 Task: In the  document autobiography.docx Use the feature 'and check spelling and grammer' Change font style of header to '24' Select the body of letter and change paragraph spacing to  Double
Action: Mouse moved to (237, 395)
Screenshot: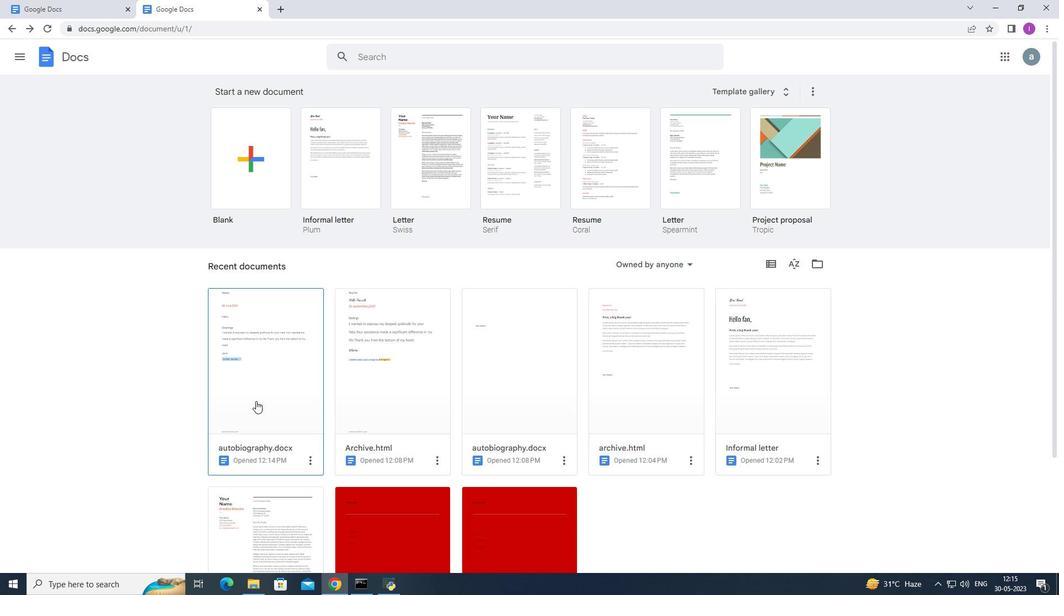 
Action: Mouse pressed left at (237, 395)
Screenshot: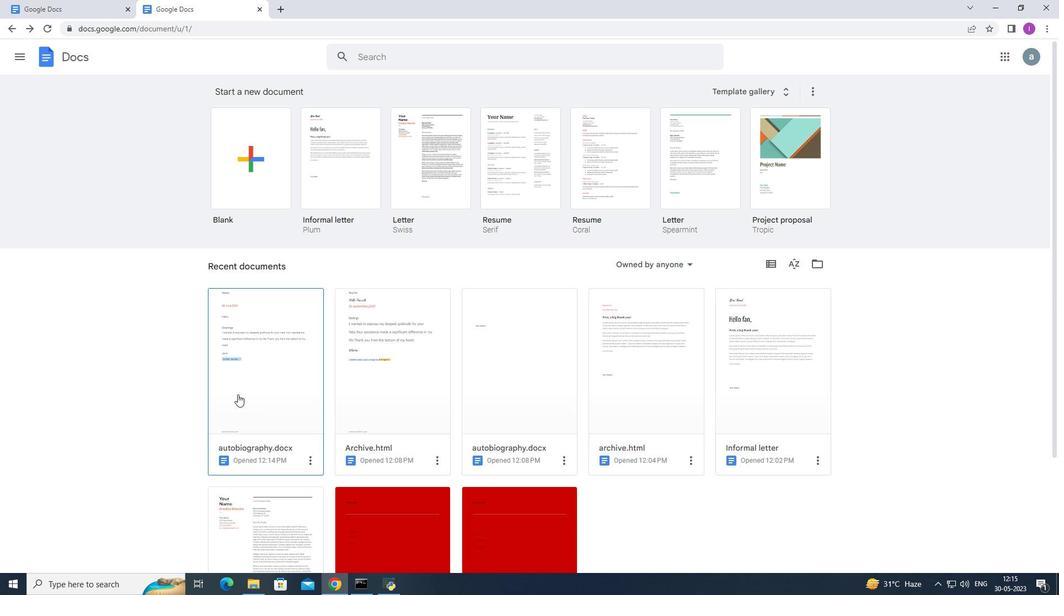 
Action: Mouse moved to (348, 344)
Screenshot: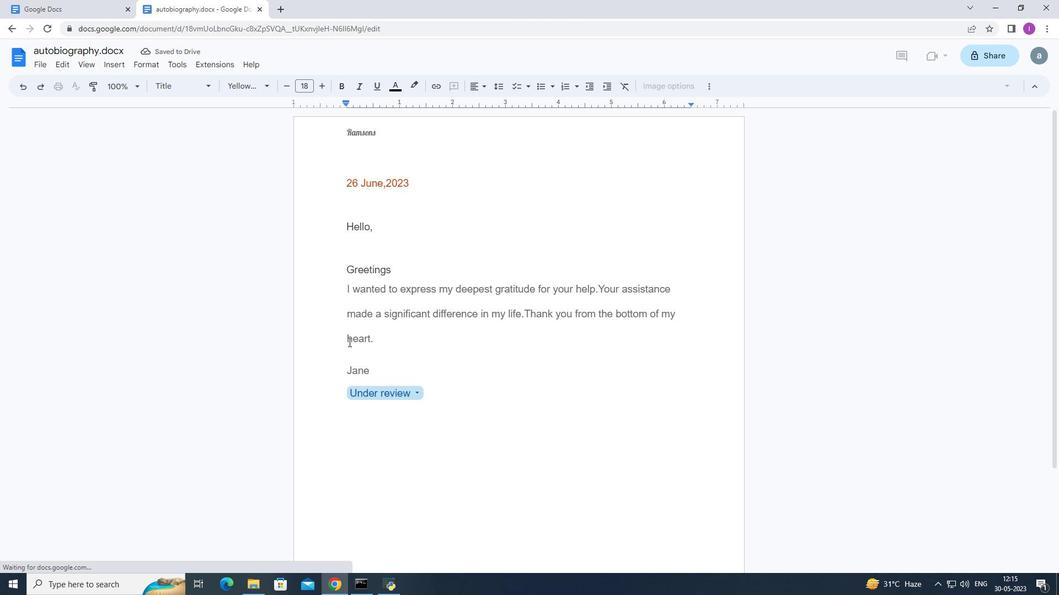 
Action: Mouse scrolled (348, 345) with delta (0, 0)
Screenshot: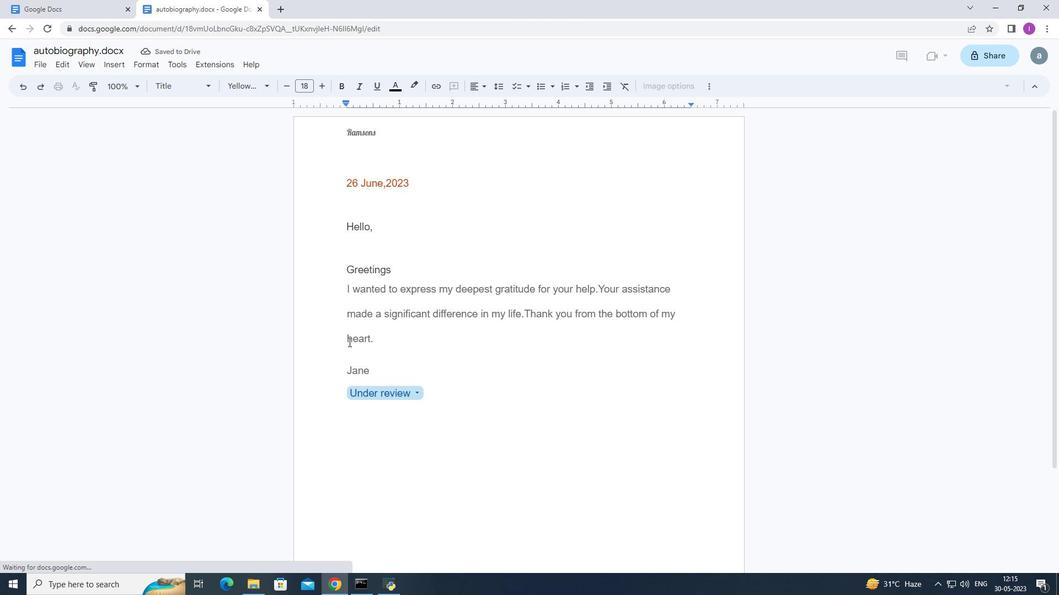
Action: Mouse moved to (348, 348)
Screenshot: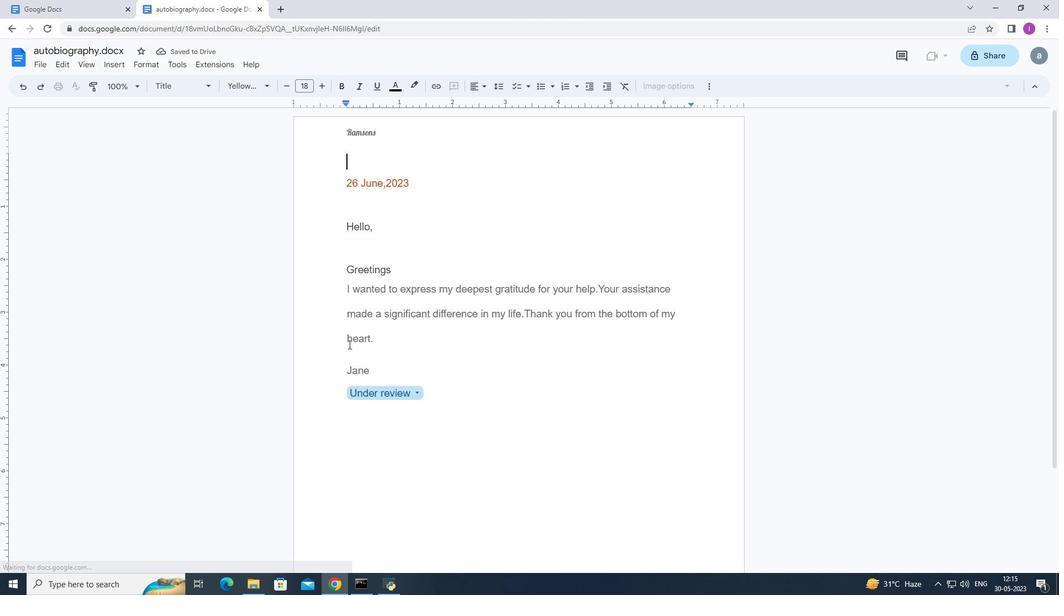 
Action: Mouse scrolled (348, 348) with delta (0, 0)
Screenshot: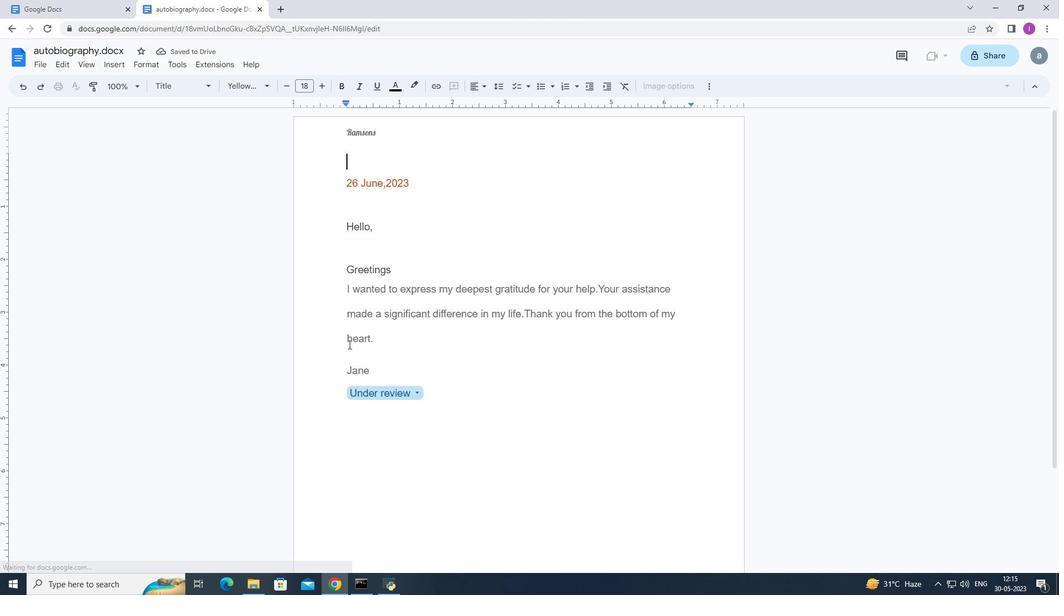 
Action: Mouse moved to (183, 63)
Screenshot: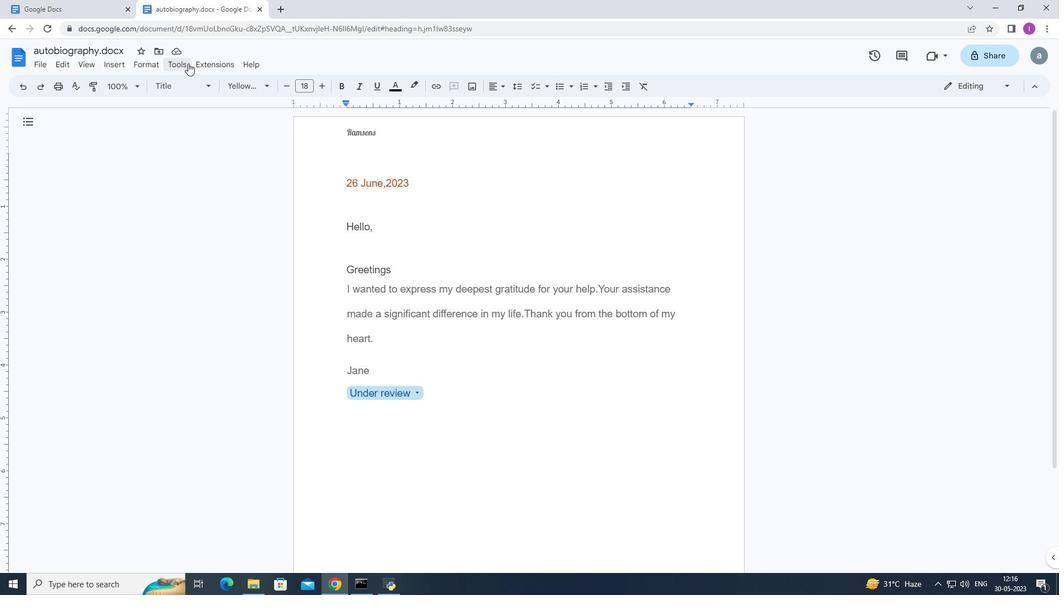 
Action: Mouse pressed left at (183, 63)
Screenshot: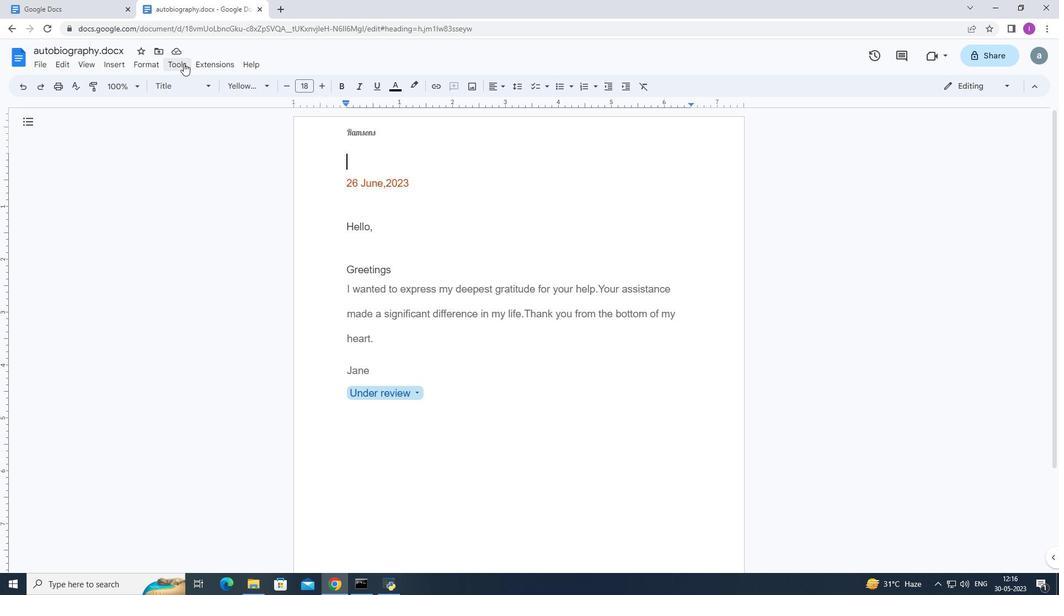 
Action: Mouse moved to (191, 79)
Screenshot: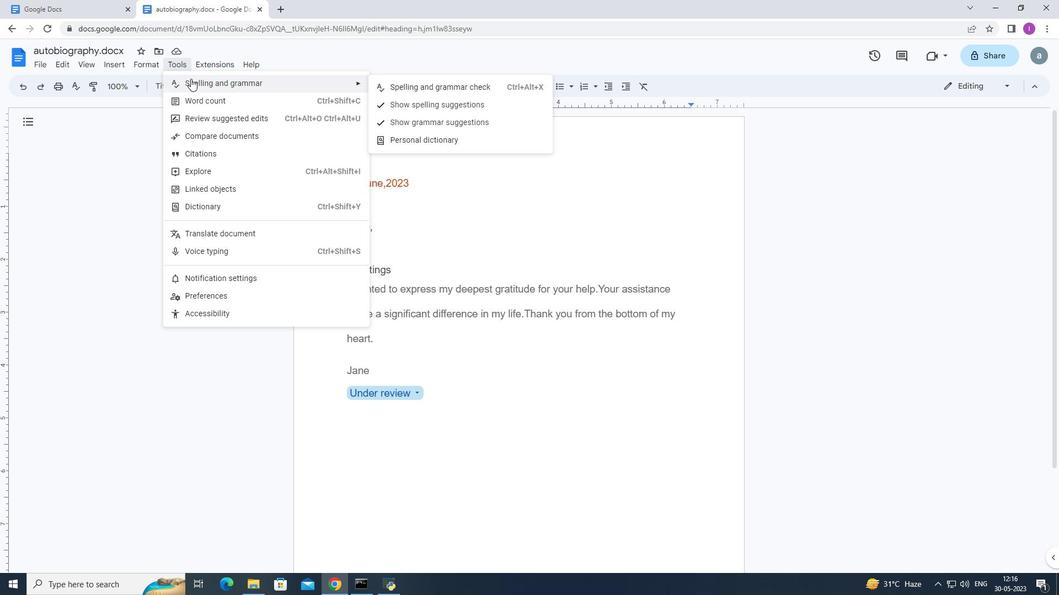 
Action: Mouse pressed left at (191, 79)
Screenshot: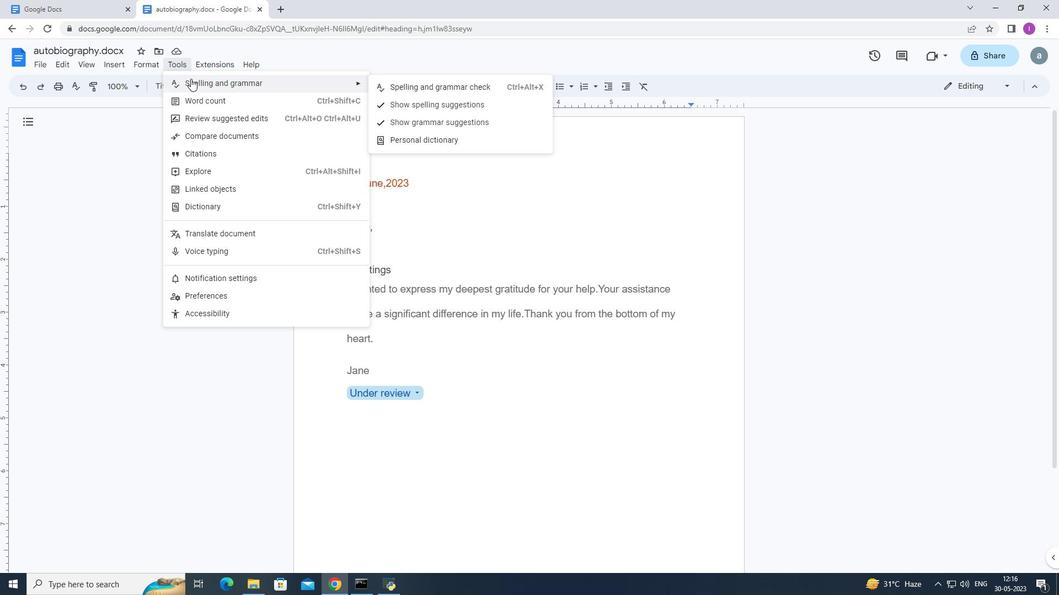
Action: Mouse moved to (393, 86)
Screenshot: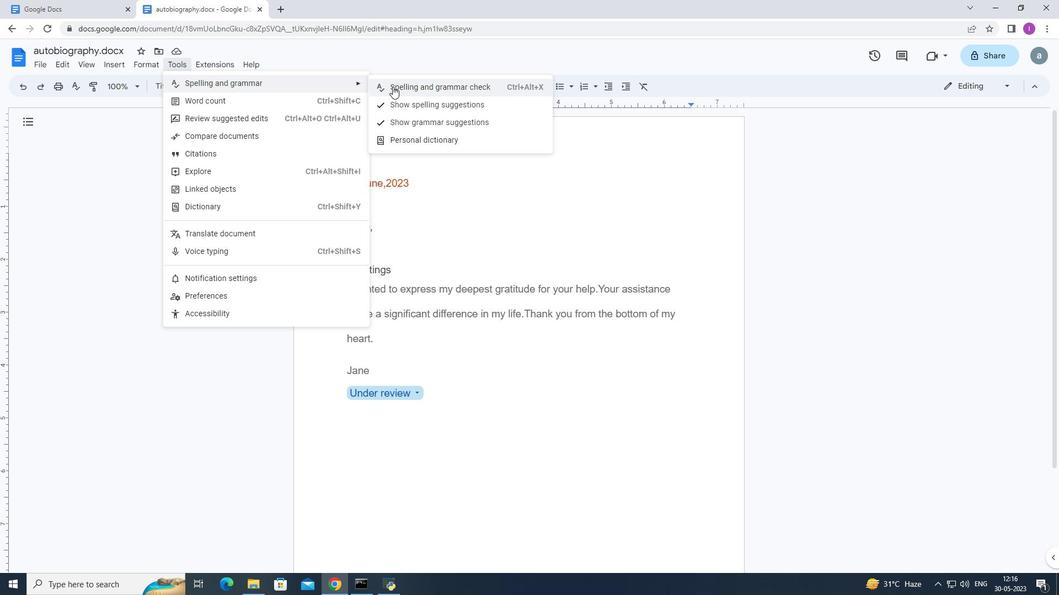 
Action: Mouse pressed left at (393, 86)
Screenshot: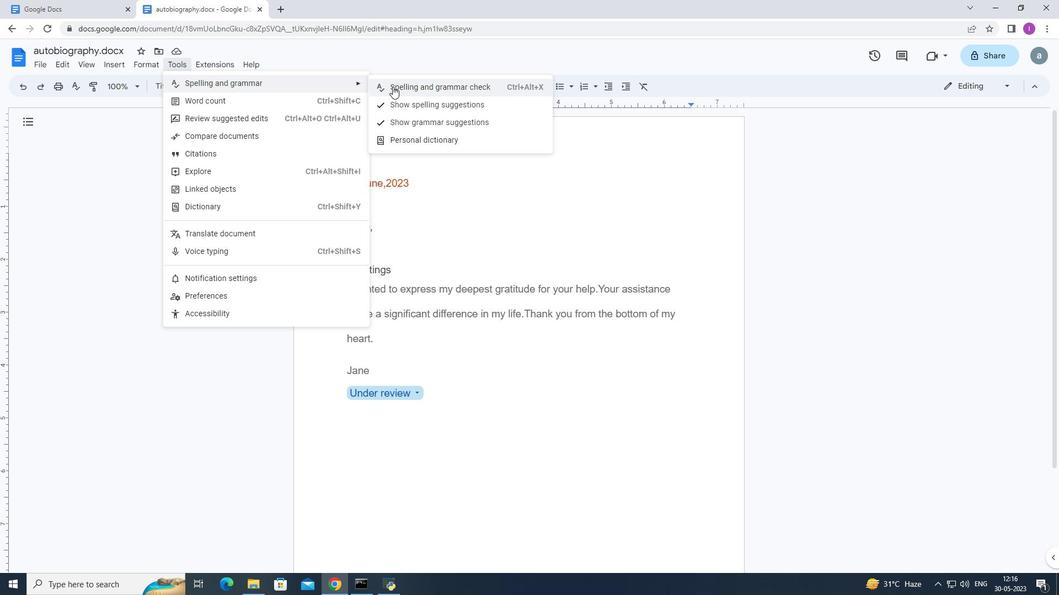 
Action: Mouse moved to (419, 257)
Screenshot: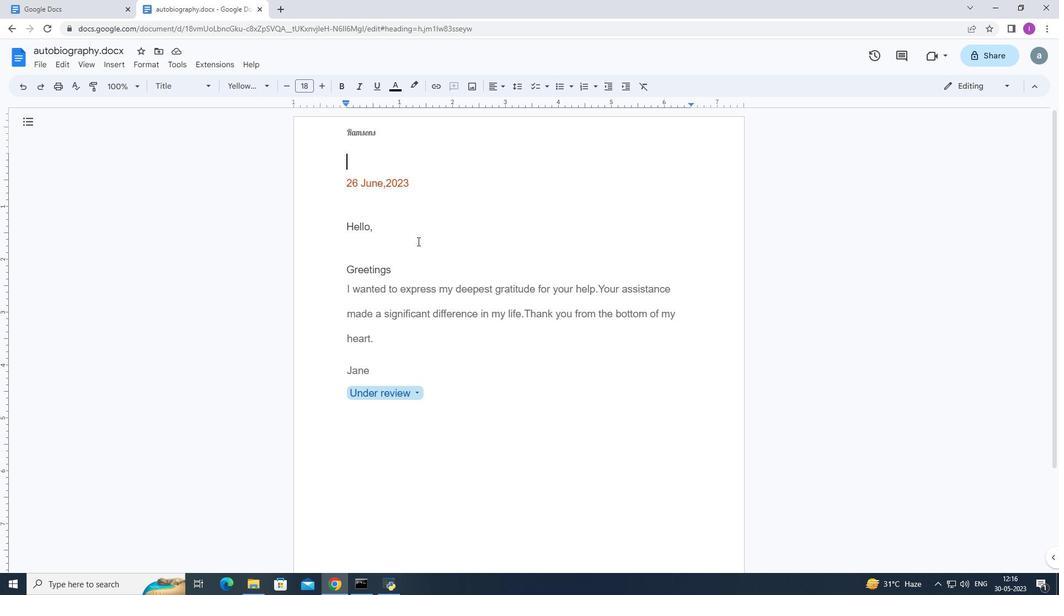 
Action: Mouse scrolled (419, 257) with delta (0, 0)
Screenshot: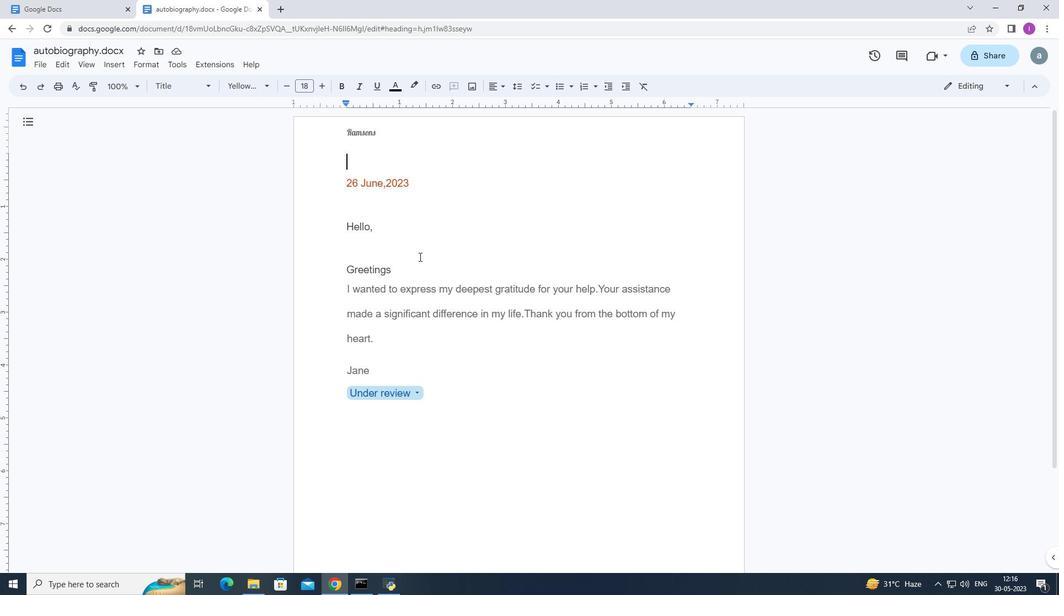 
Action: Mouse scrolled (419, 257) with delta (0, 0)
Screenshot: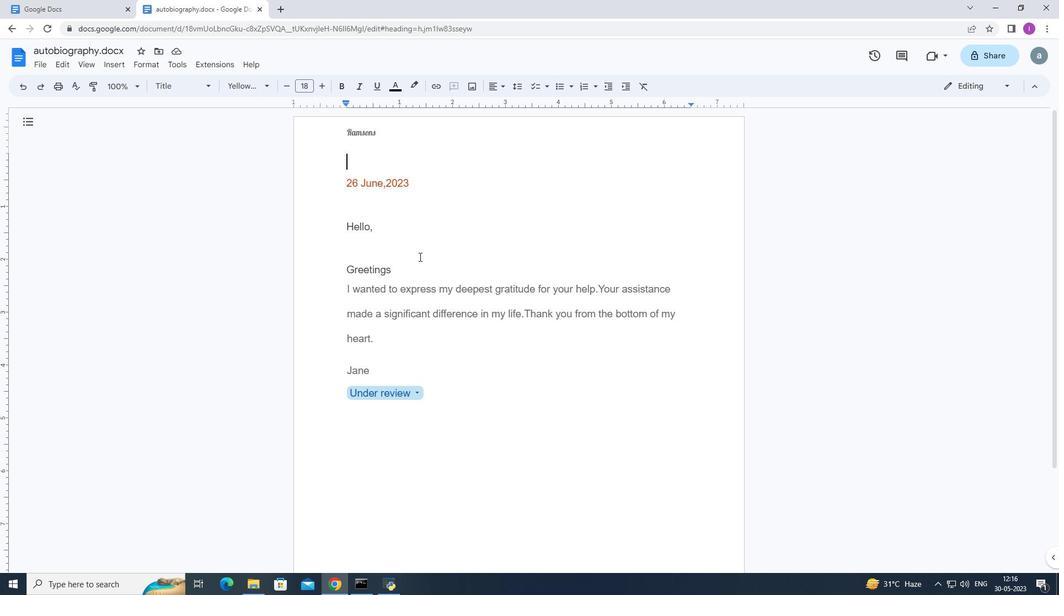 
Action: Mouse moved to (338, 131)
Screenshot: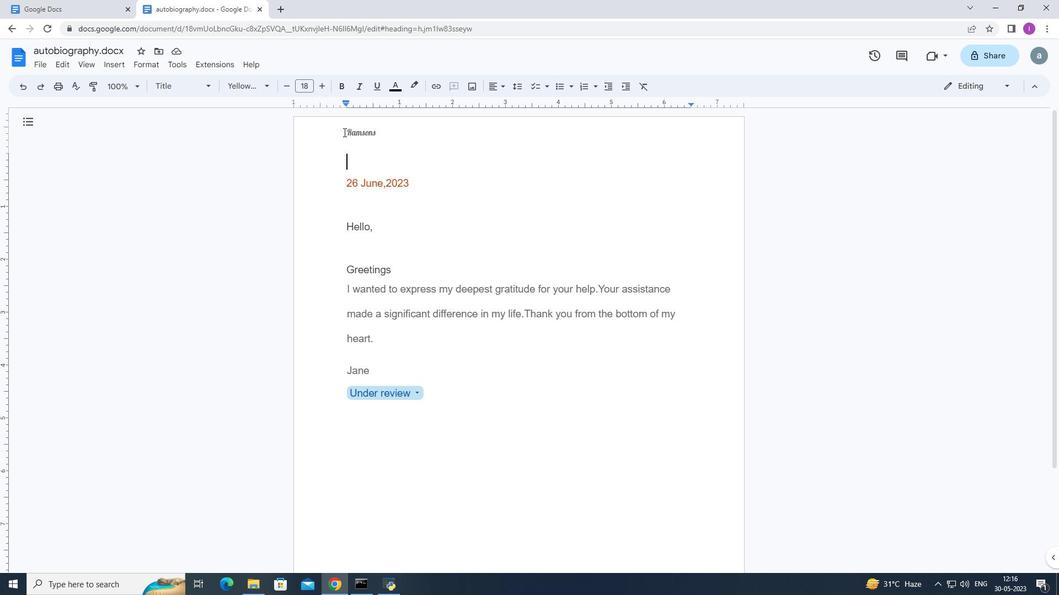 
Action: Mouse pressed left at (338, 131)
Screenshot: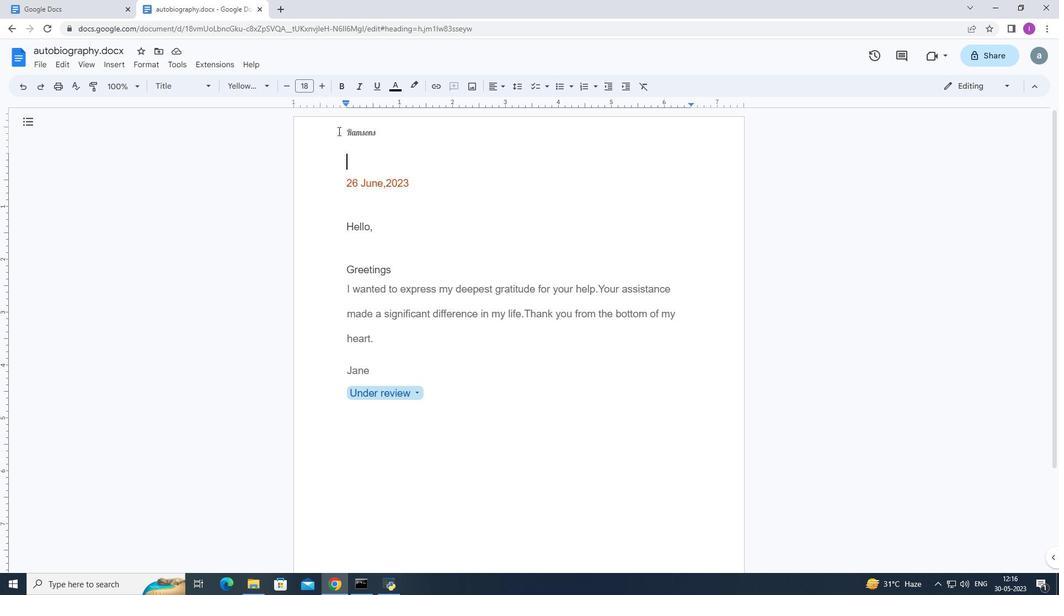 
Action: Mouse moved to (466, 177)
Screenshot: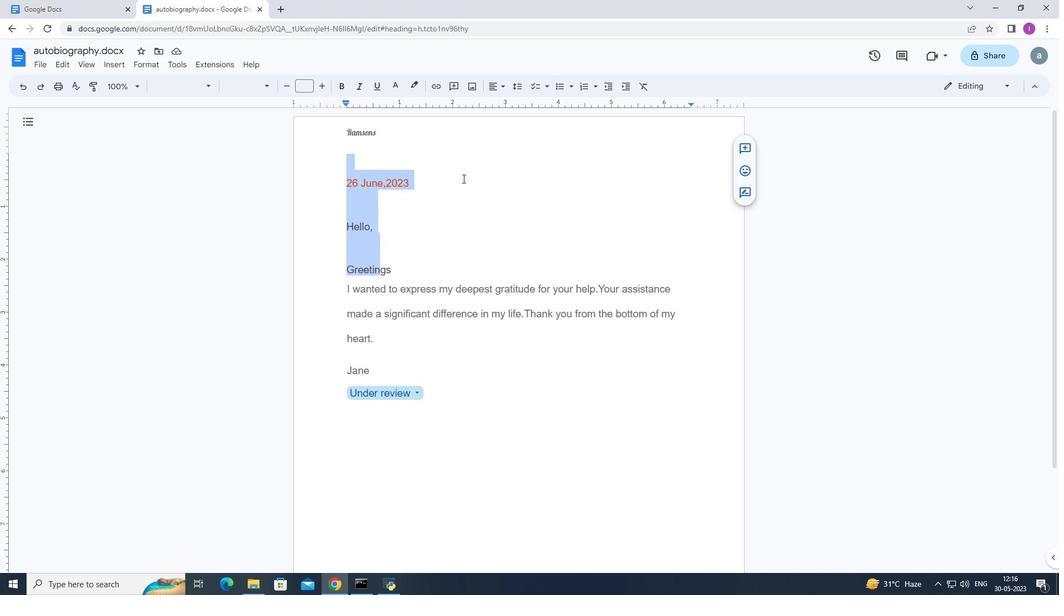 
Action: Mouse pressed left at (466, 177)
Screenshot: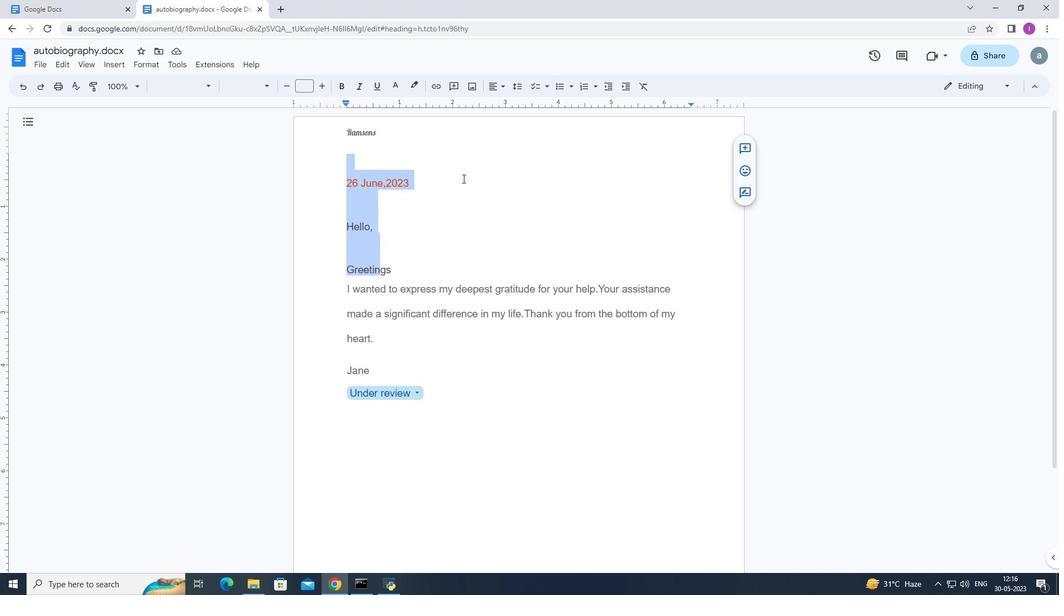
Action: Mouse moved to (391, 235)
Screenshot: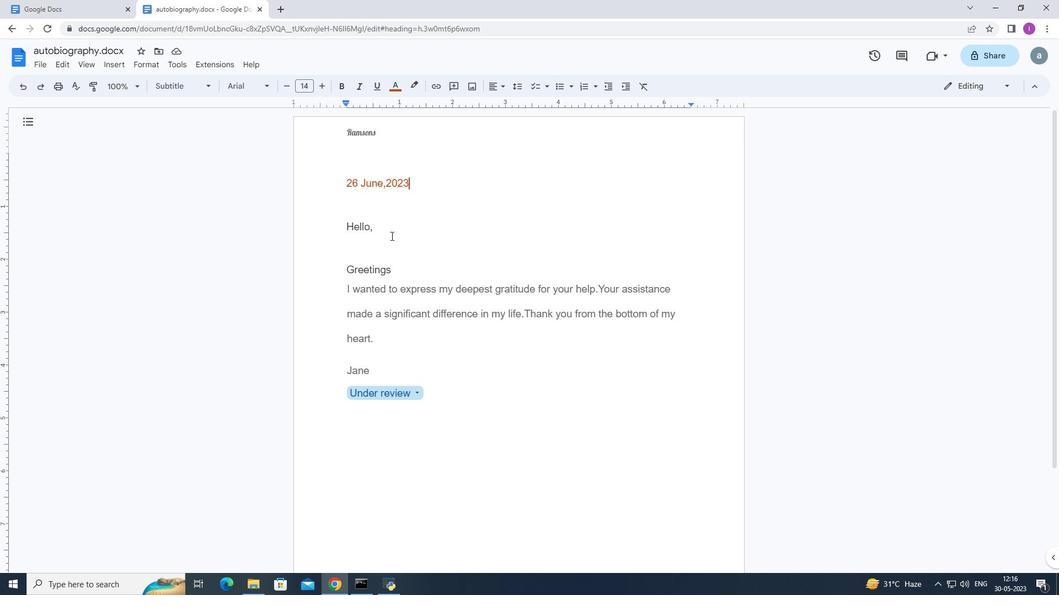 
Action: Mouse pressed left at (391, 235)
Screenshot: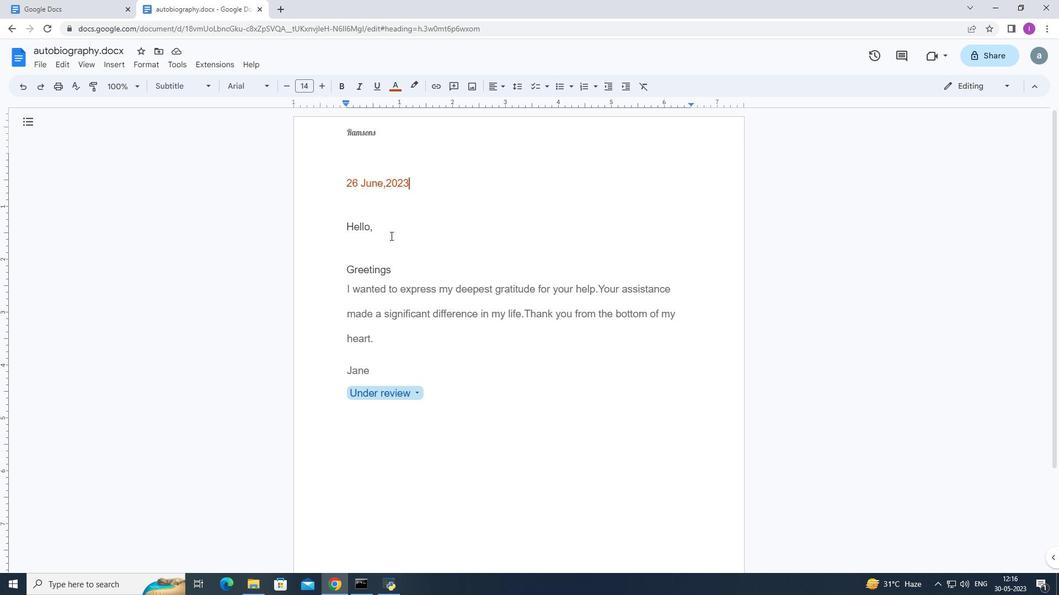 
Action: Mouse moved to (571, 213)
Screenshot: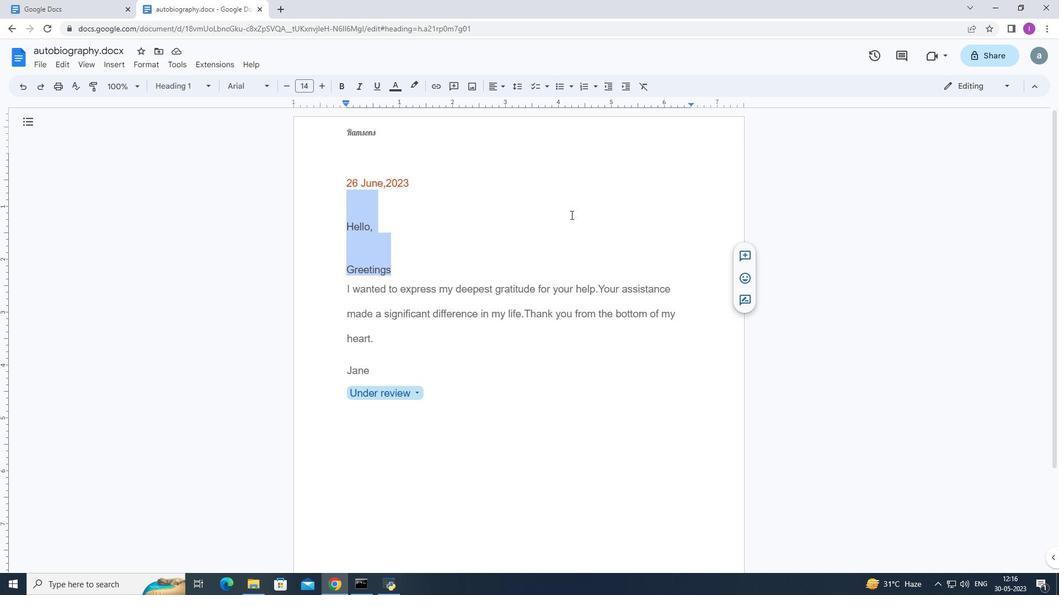 
Action: Mouse pressed left at (571, 213)
Screenshot: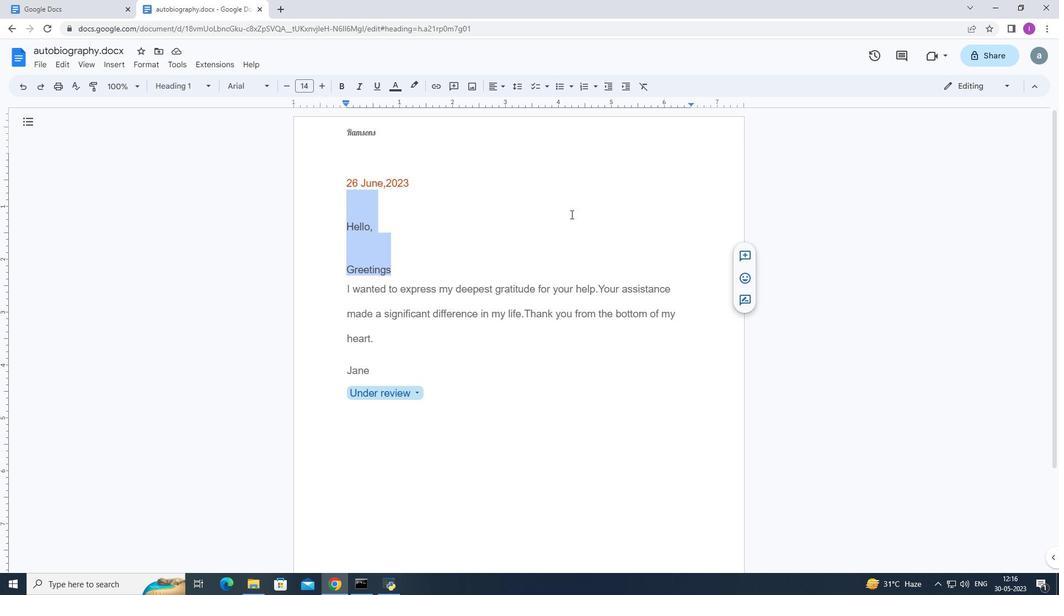 
Action: Mouse moved to (426, 267)
Screenshot: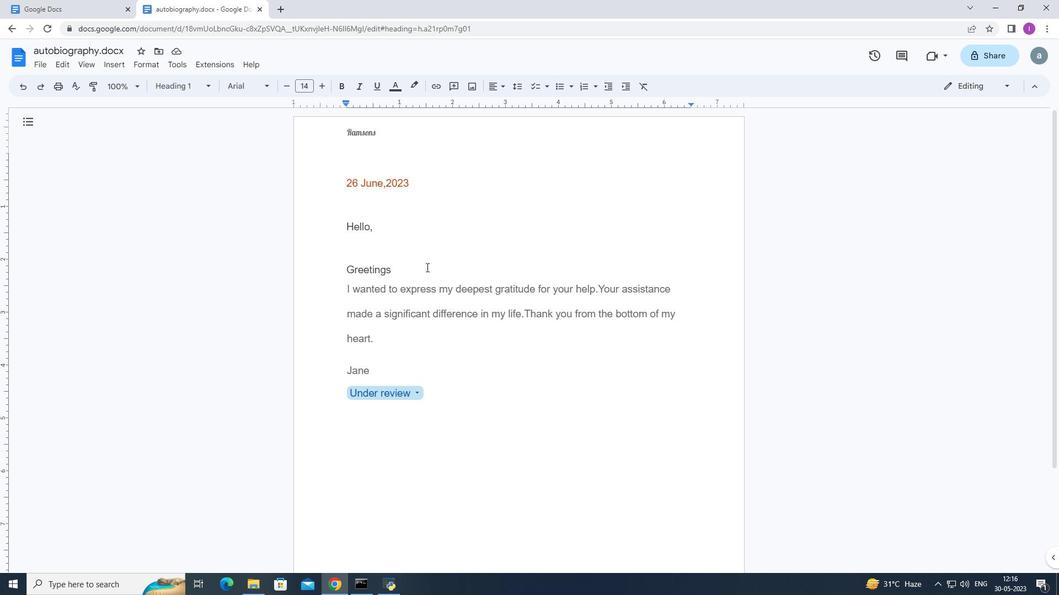 
Action: Mouse pressed left at (426, 267)
Screenshot: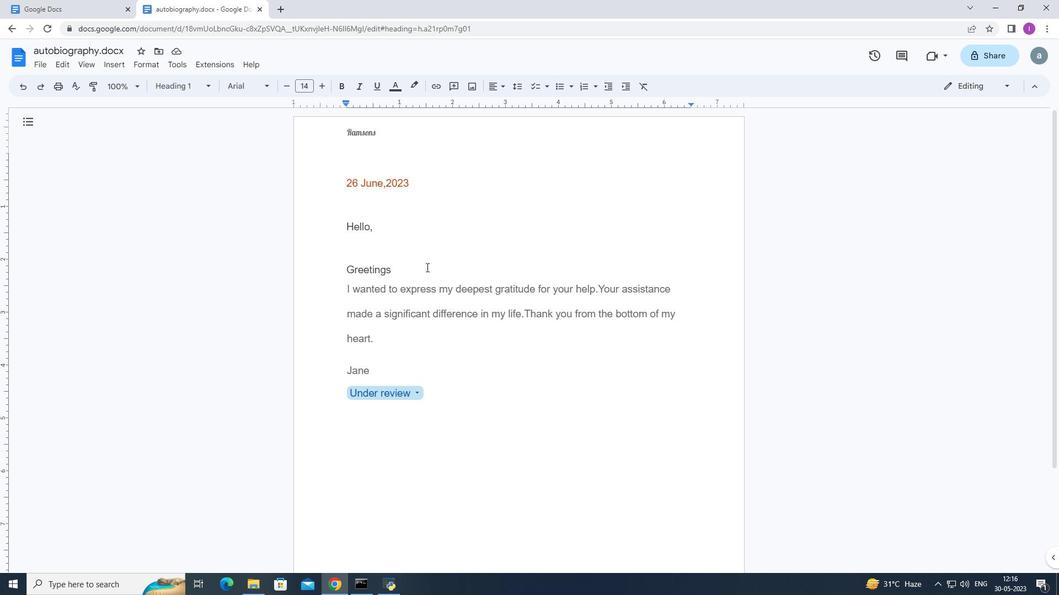 
Action: Mouse moved to (270, 87)
Screenshot: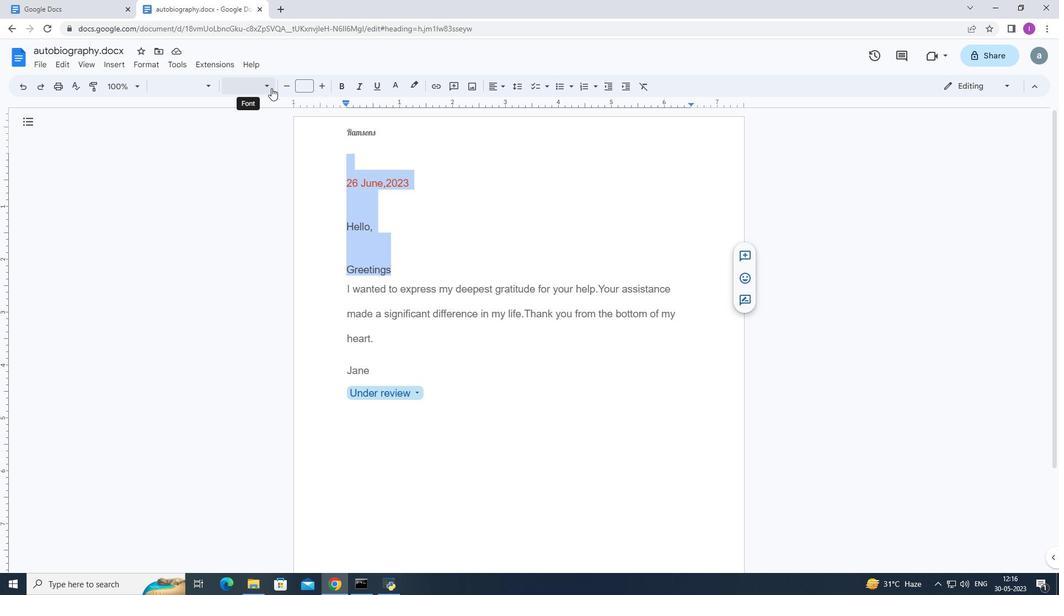 
Action: Mouse pressed left at (270, 87)
Screenshot: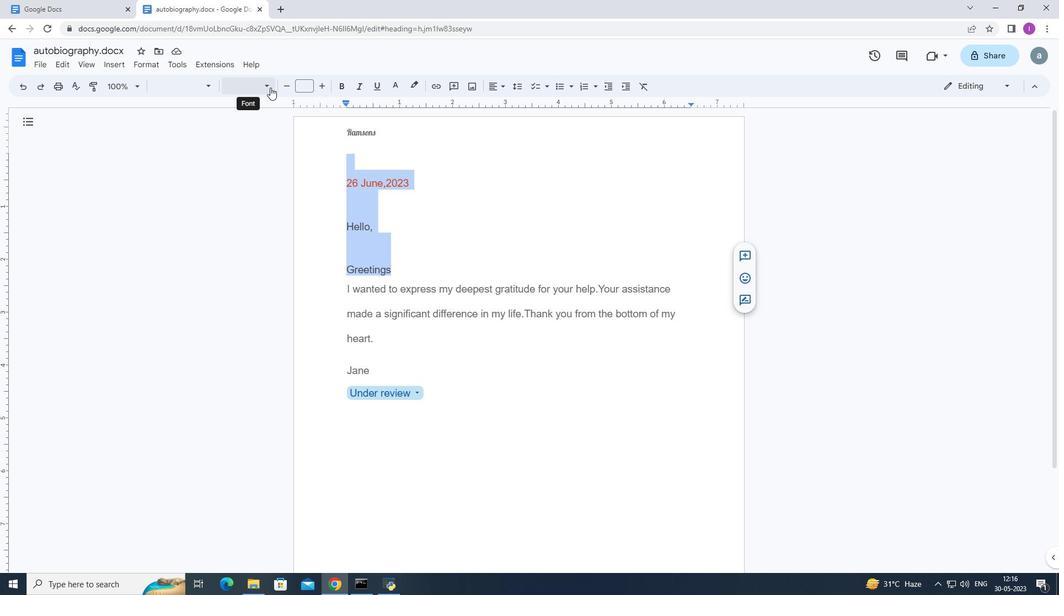 
Action: Mouse moved to (310, 86)
Screenshot: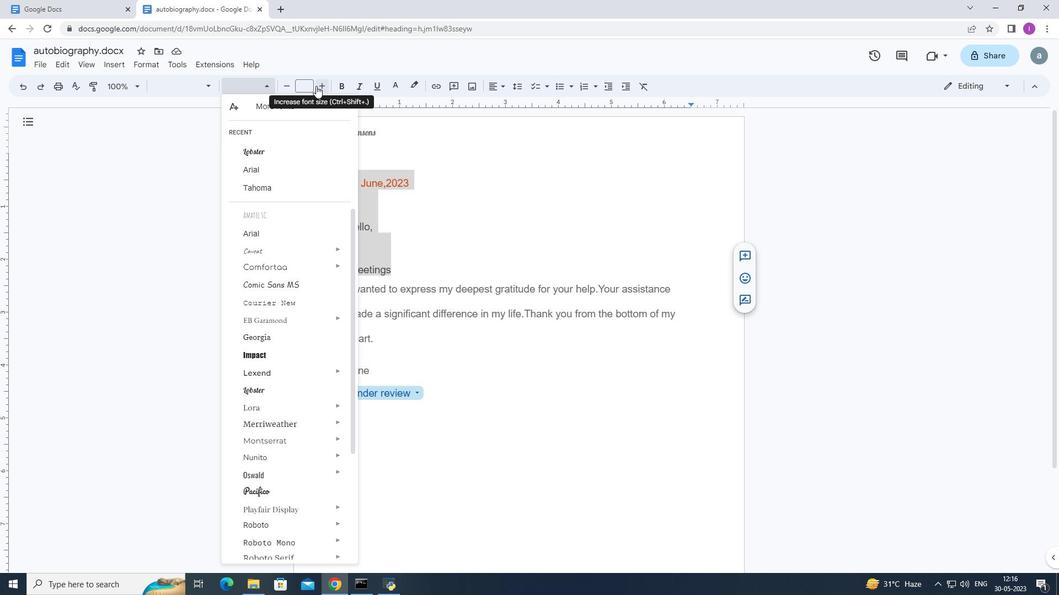
Action: Mouse pressed left at (310, 86)
Screenshot: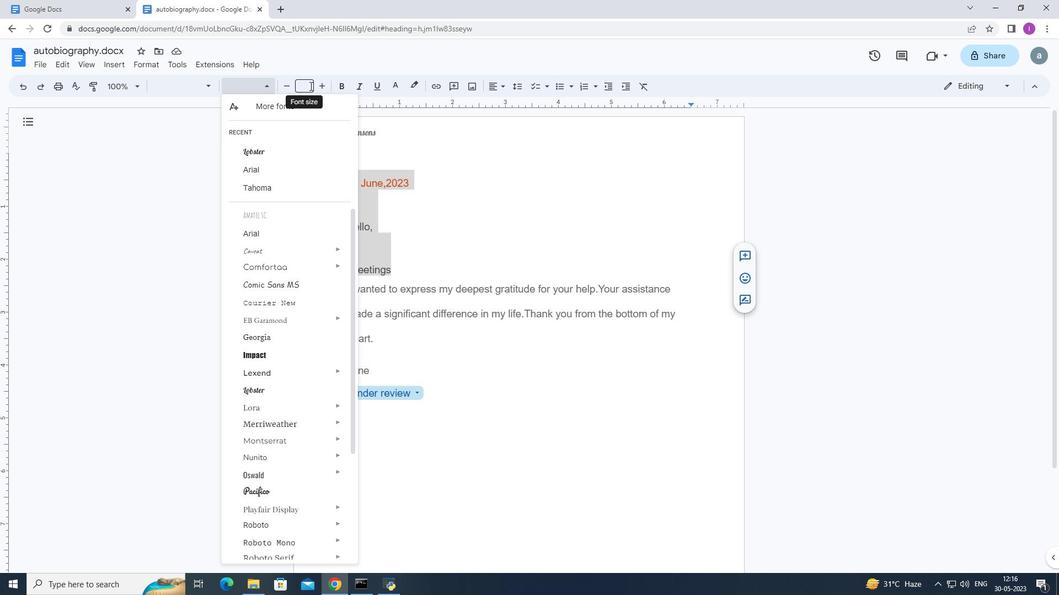 
Action: Mouse moved to (316, 230)
Screenshot: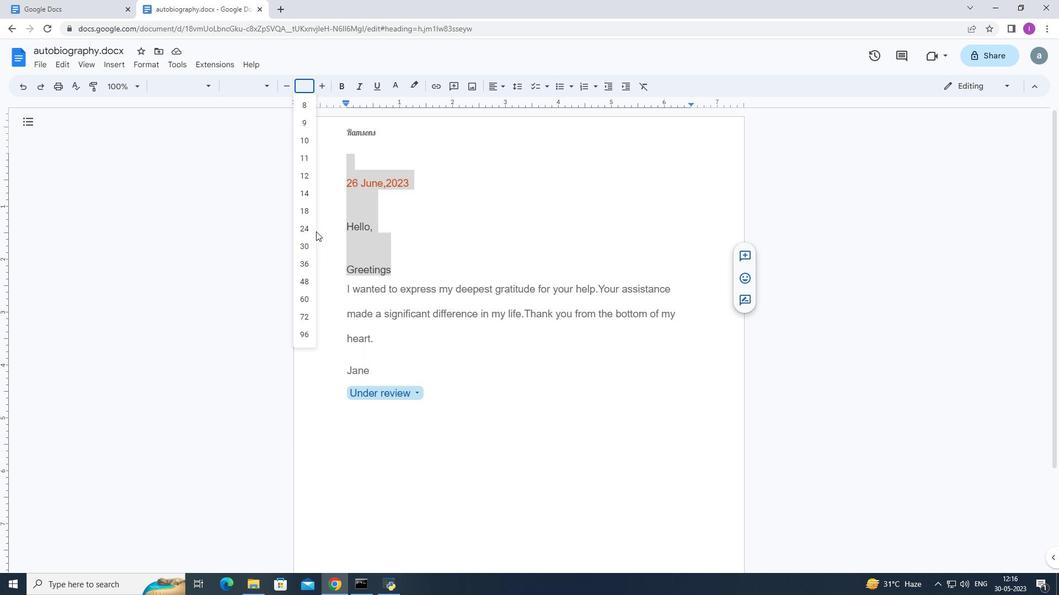 
Action: Mouse pressed left at (316, 230)
Screenshot: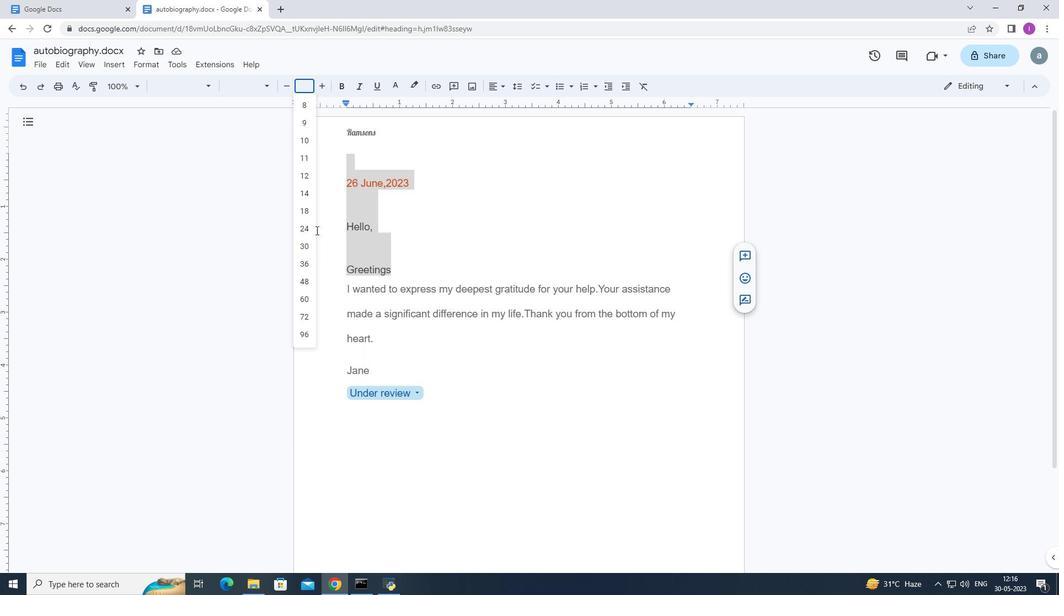 
Action: Mouse moved to (345, 285)
Screenshot: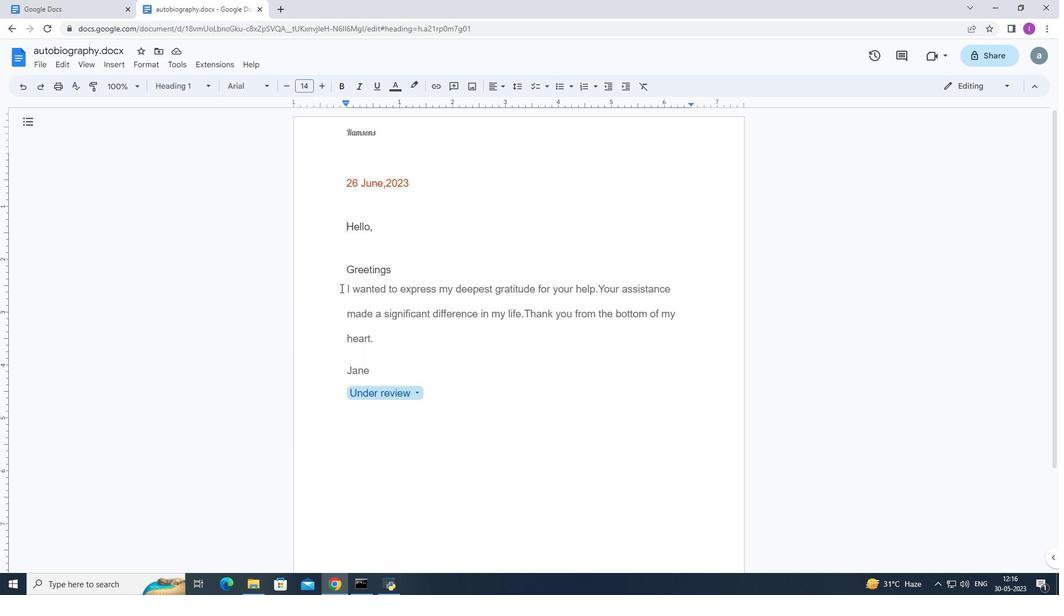 
Action: Mouse pressed left at (345, 285)
Screenshot: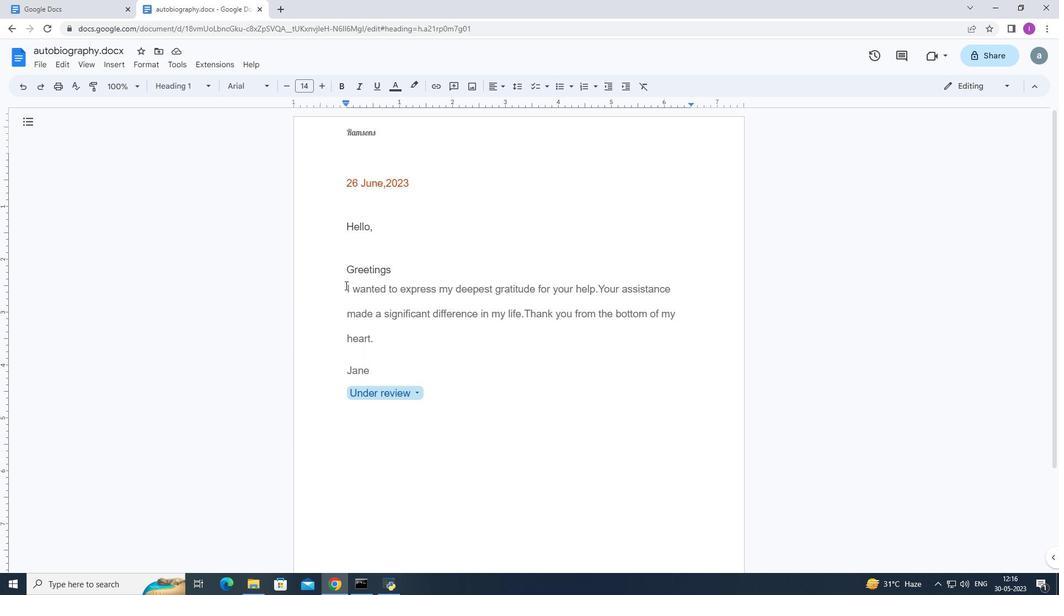 
Action: Mouse moved to (517, 88)
Screenshot: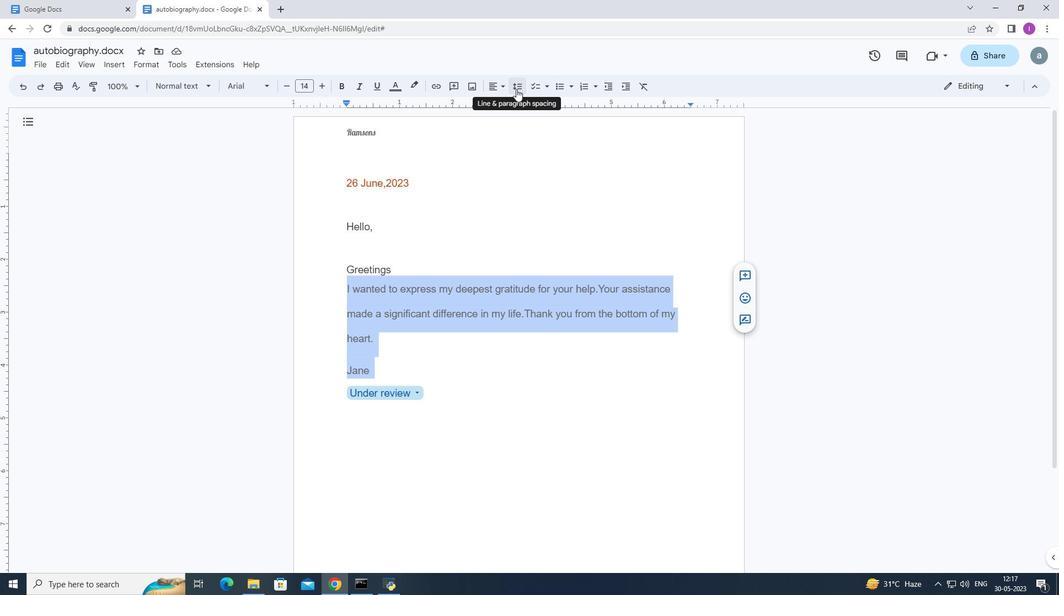 
Action: Mouse pressed left at (517, 88)
Screenshot: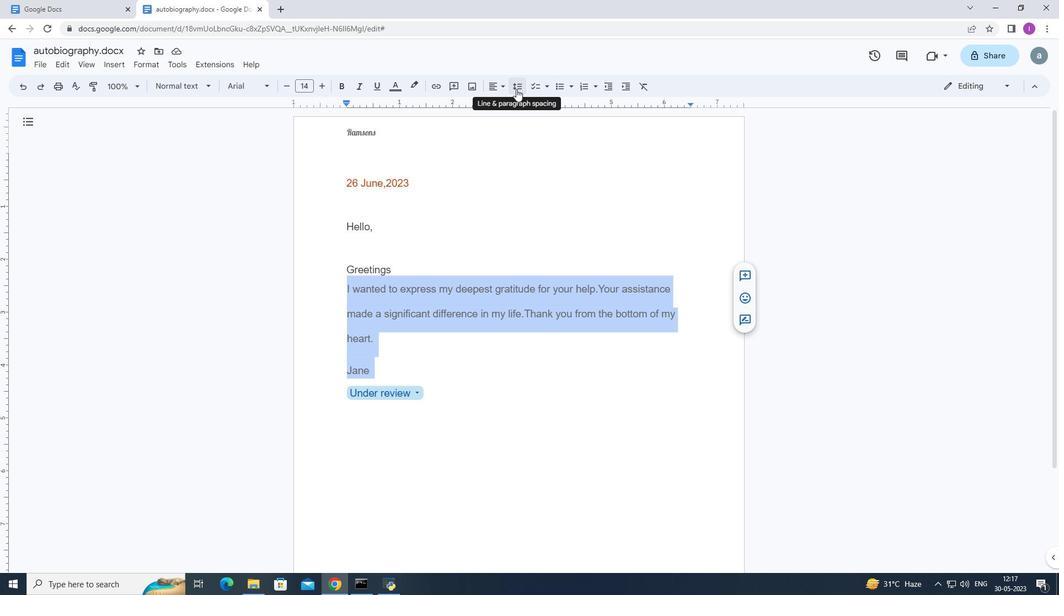 
Action: Mouse moved to (533, 158)
Screenshot: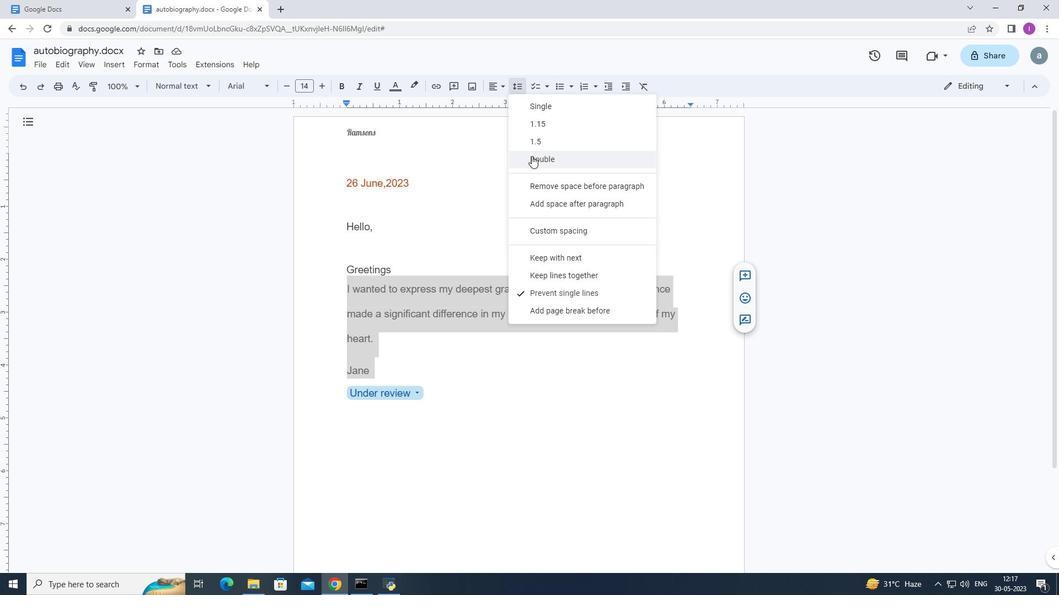 
Action: Mouse pressed left at (533, 158)
Screenshot: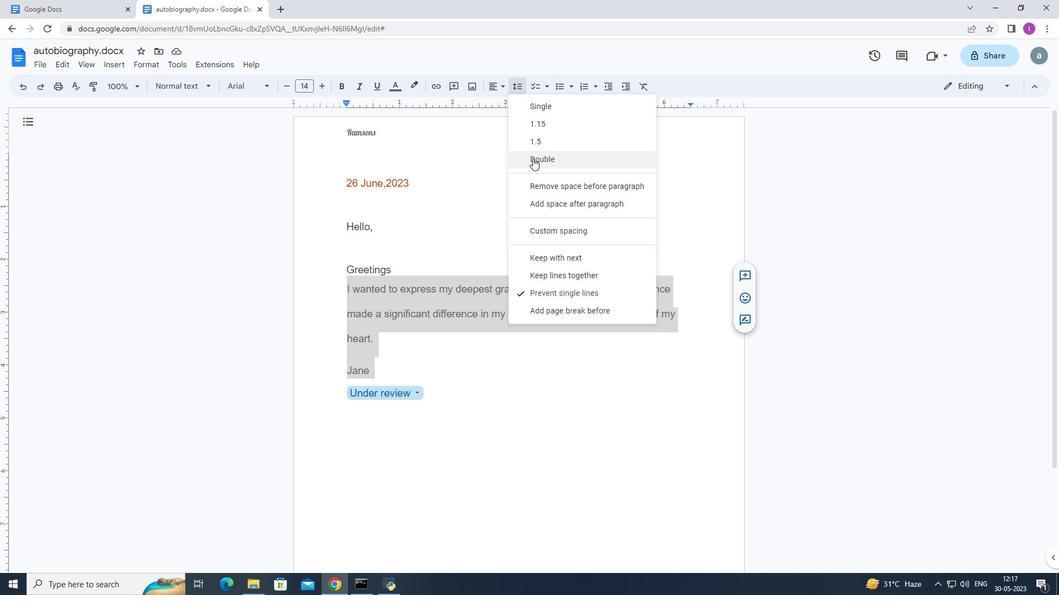 
Action: Mouse moved to (594, 301)
Screenshot: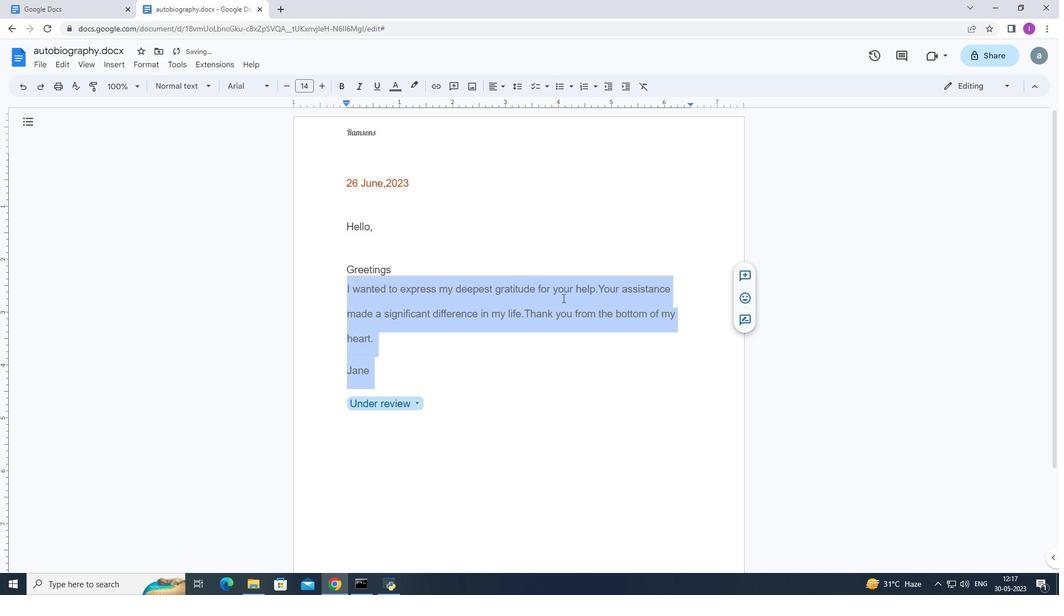 
